 Task: Show more assessments.
Action: Mouse moved to (752, 84)
Screenshot: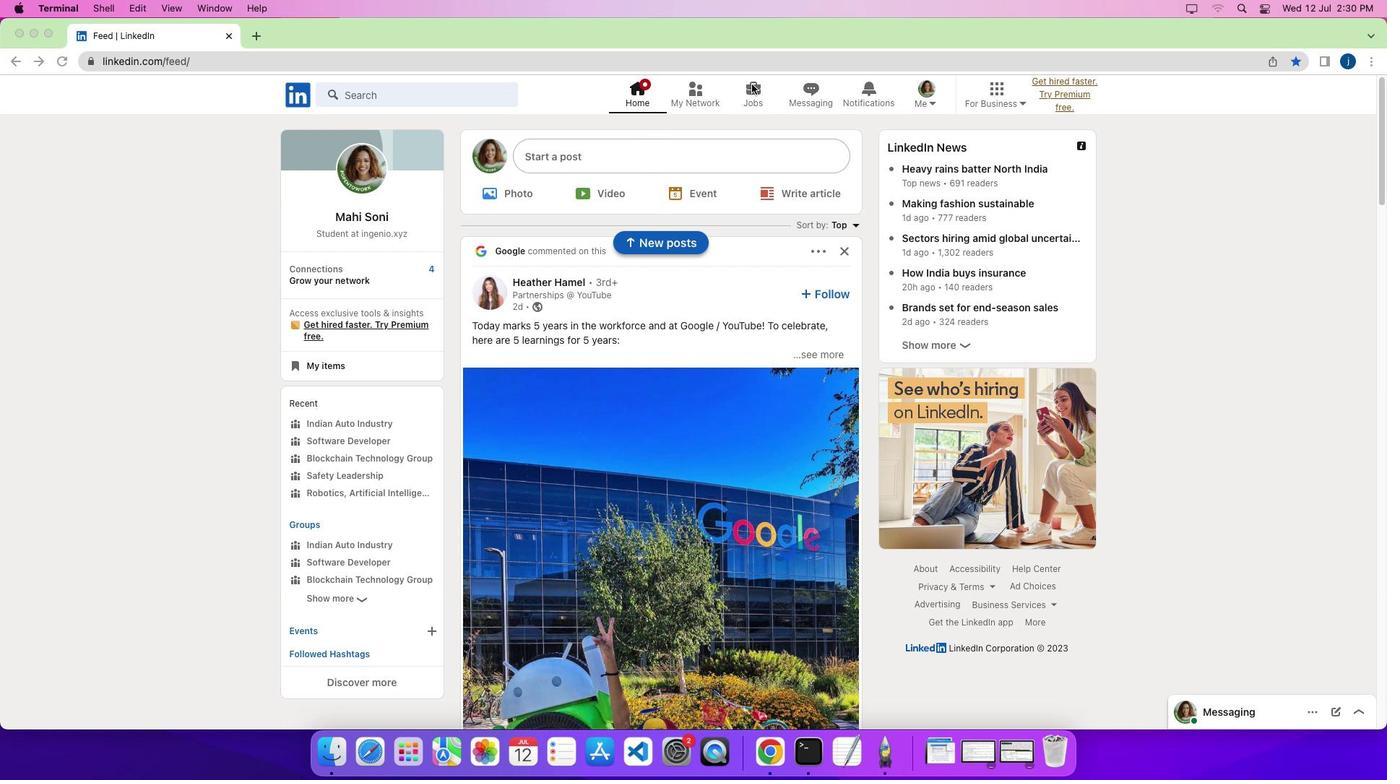 
Action: Mouse pressed left at (752, 84)
Screenshot: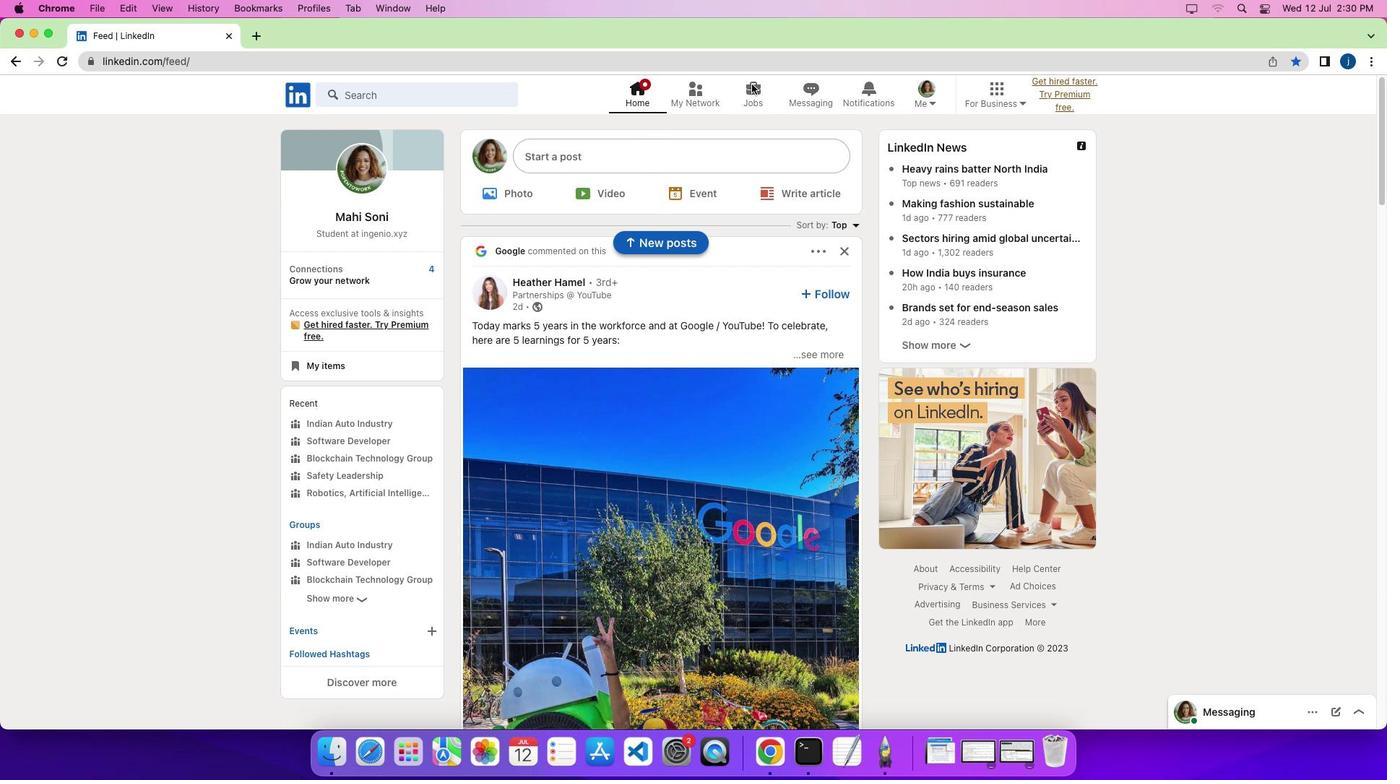 
Action: Mouse pressed left at (752, 84)
Screenshot: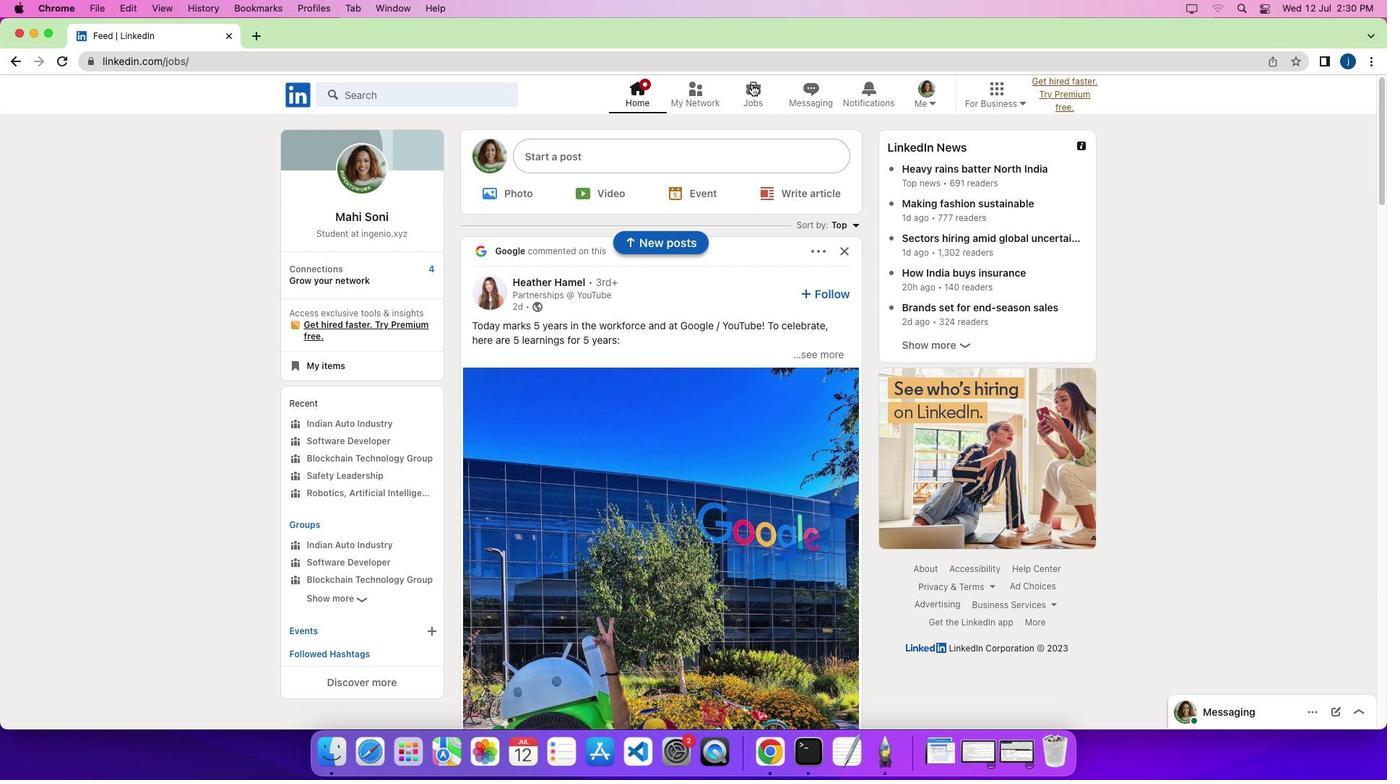 
Action: Mouse moved to (341, 463)
Screenshot: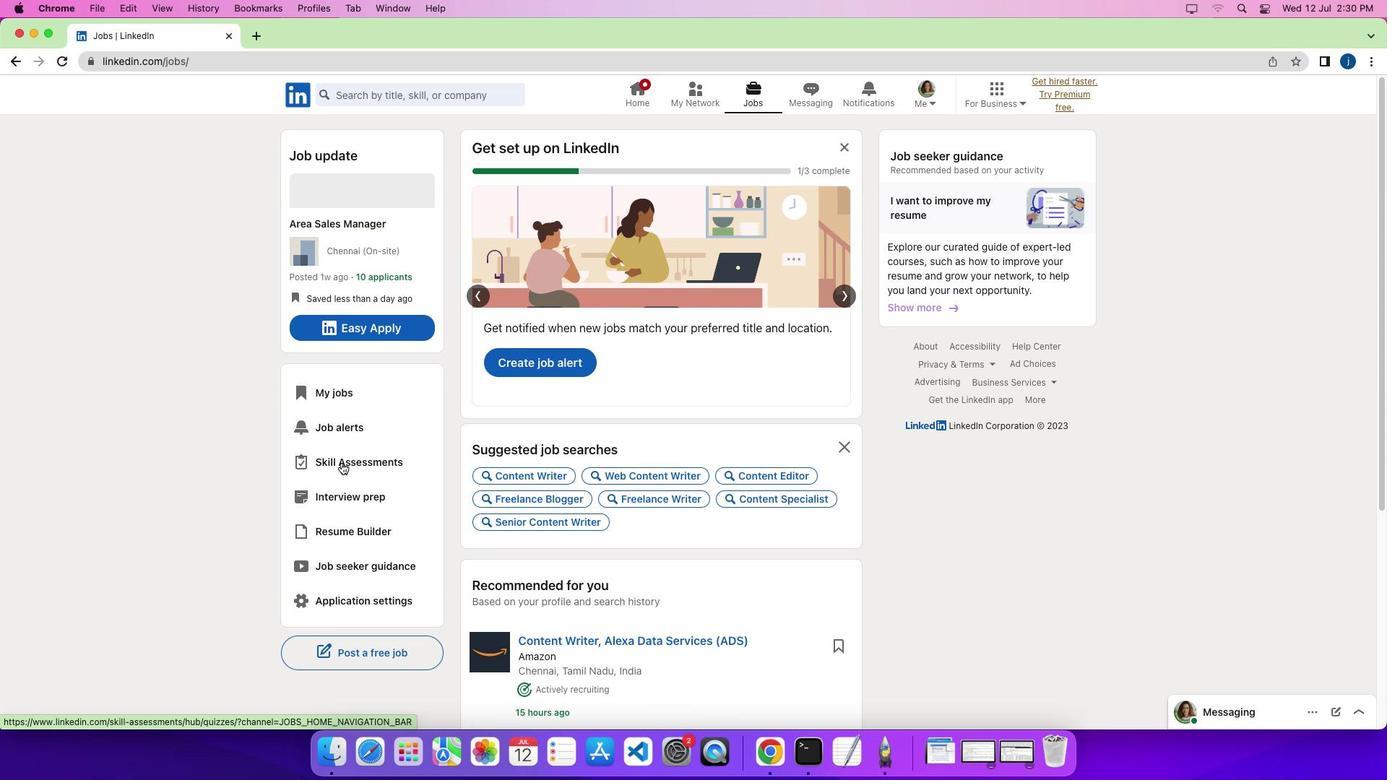
Action: Mouse pressed left at (341, 463)
Screenshot: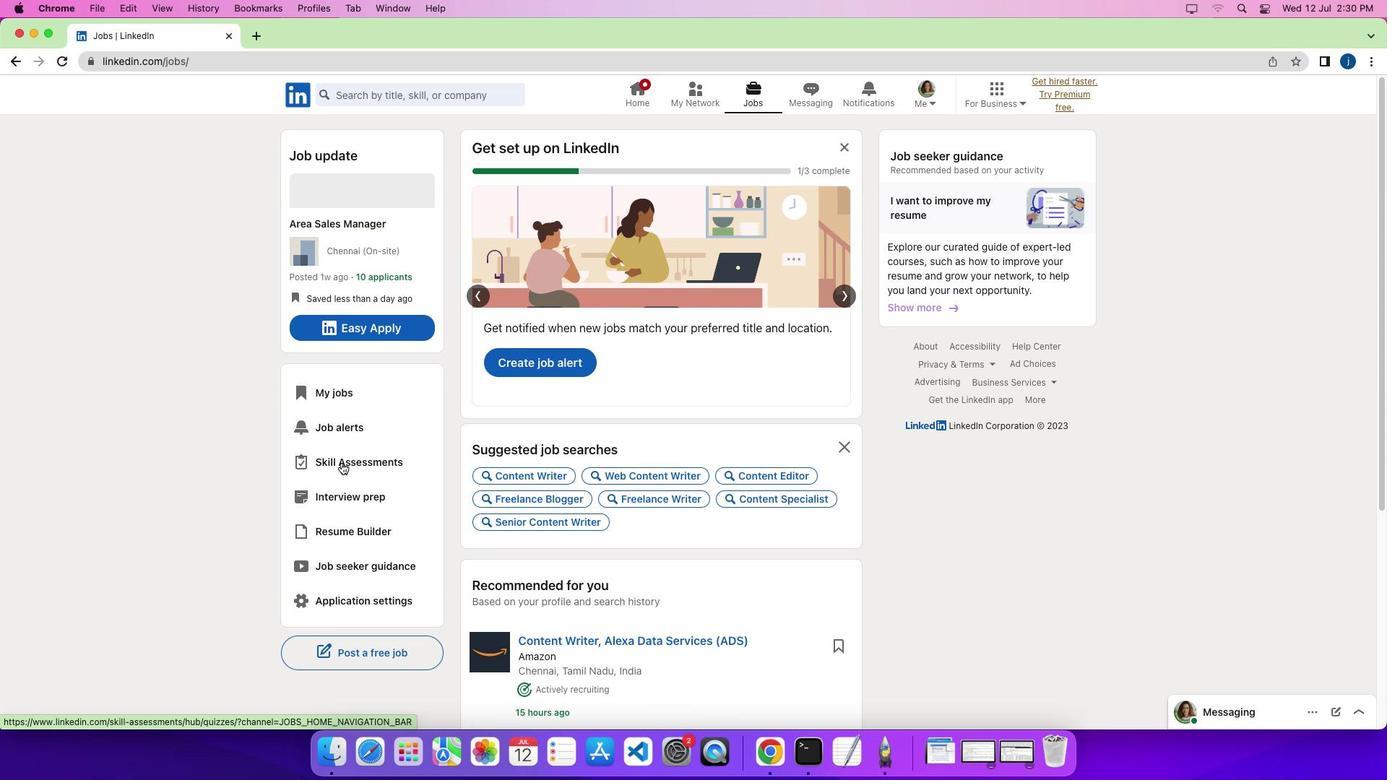 
Action: Mouse moved to (662, 276)
Screenshot: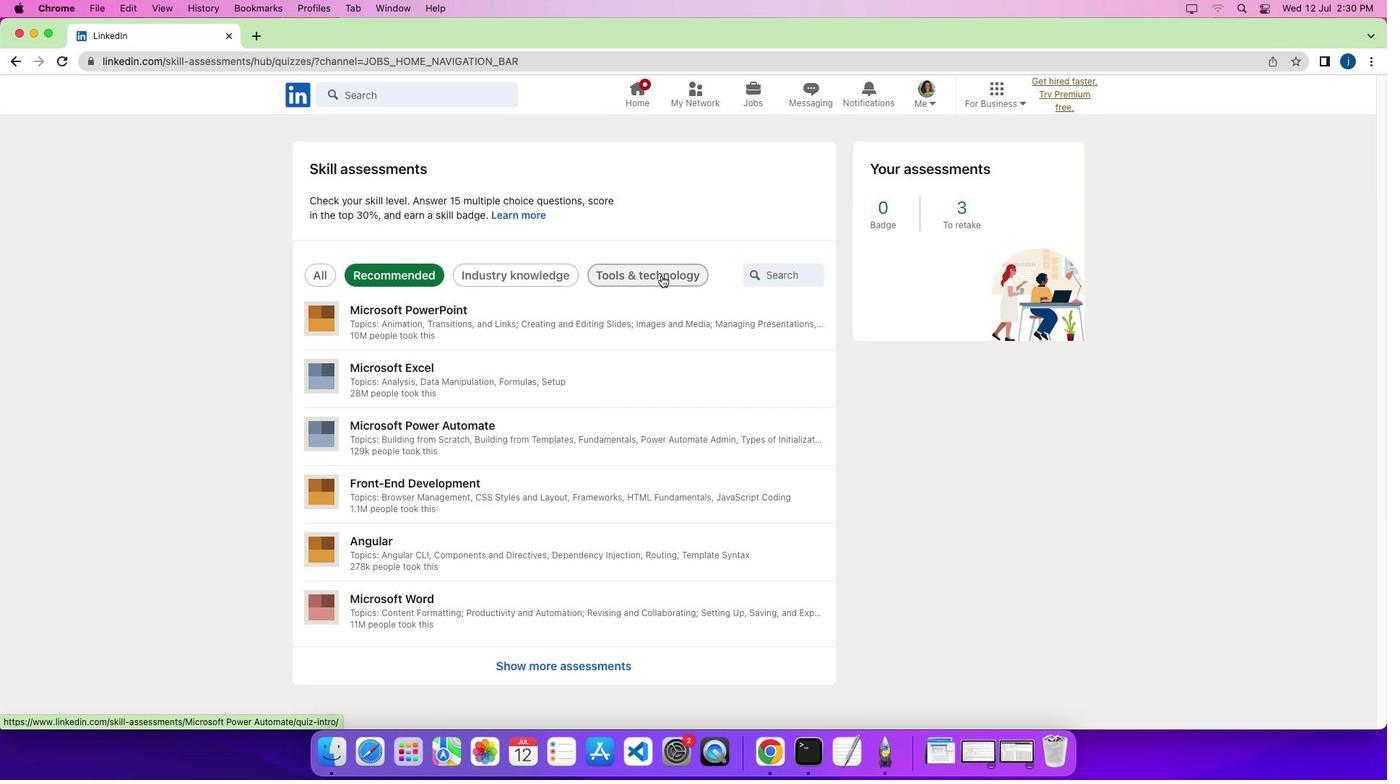 
Action: Mouse pressed left at (662, 276)
Screenshot: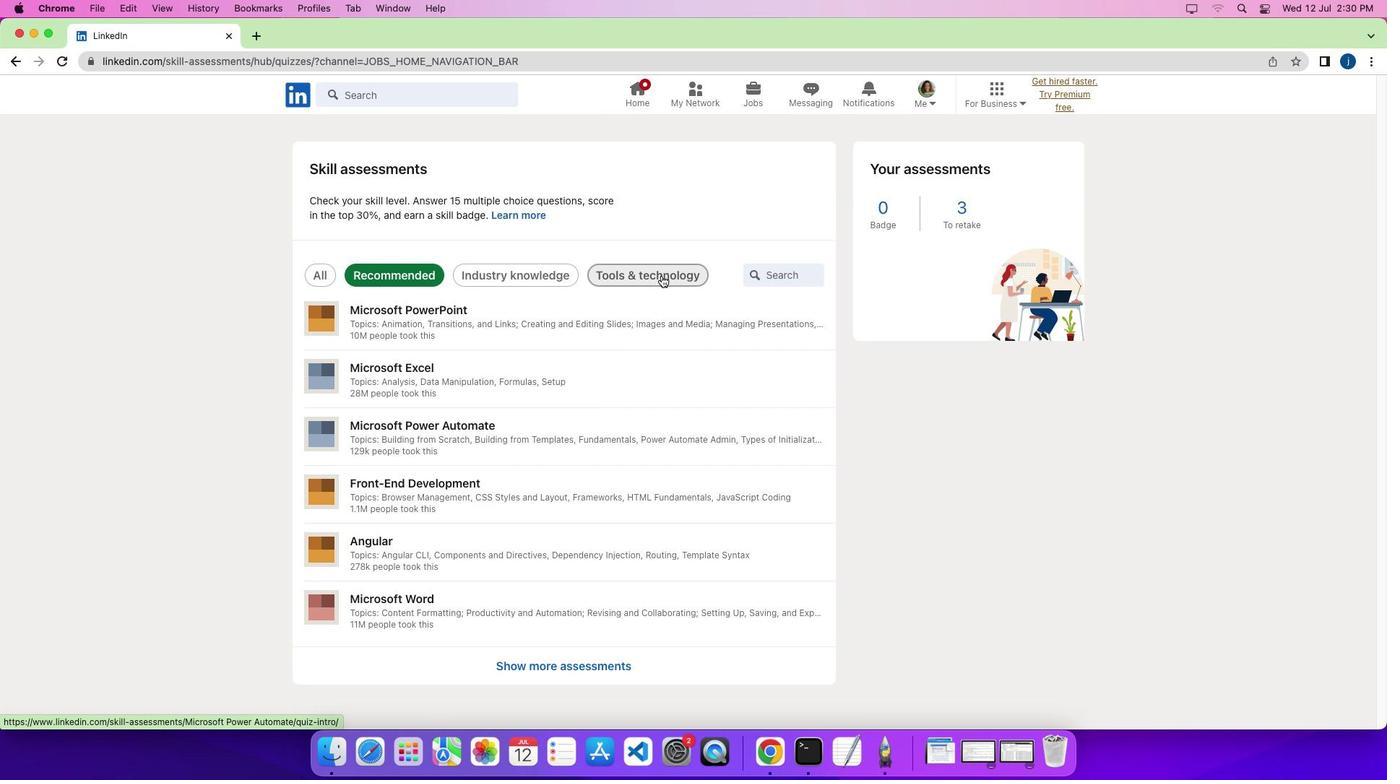 
Action: Mouse moved to (565, 659)
Screenshot: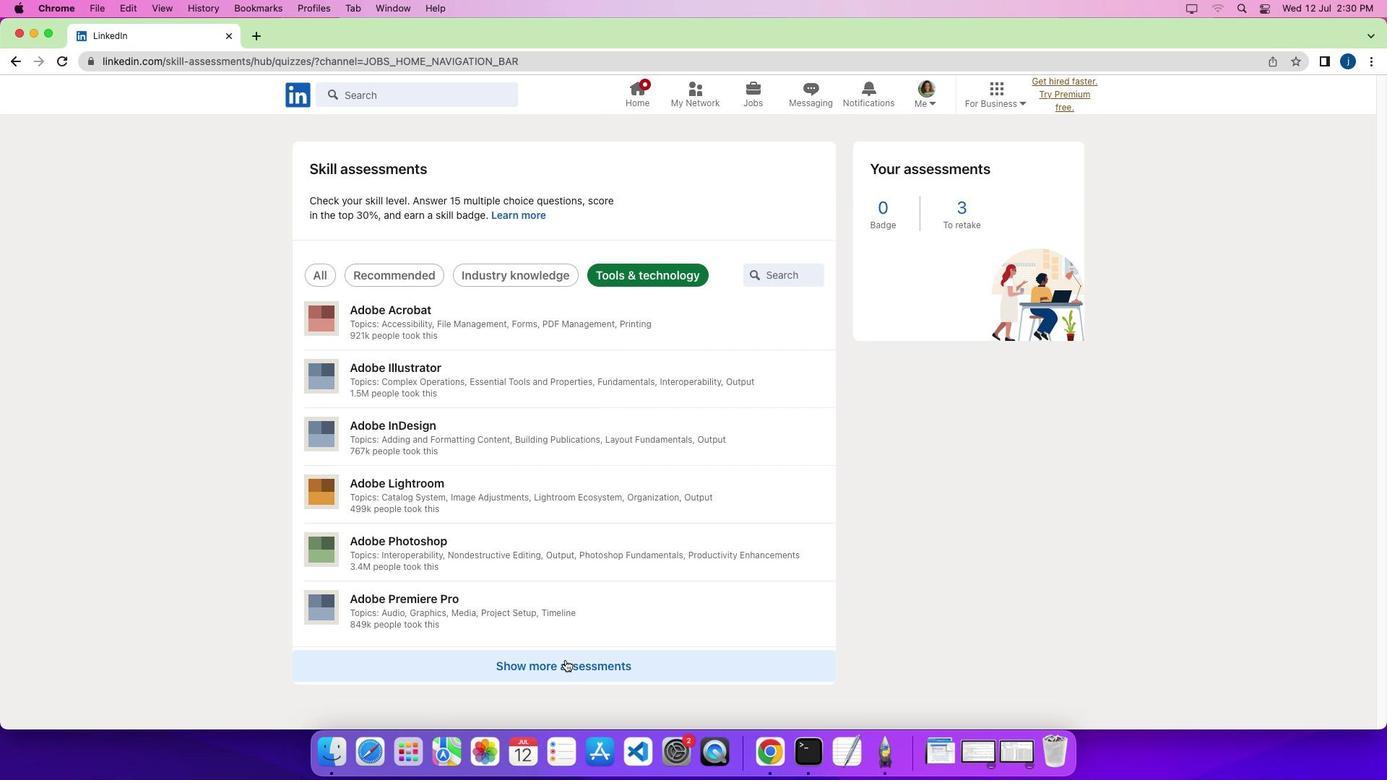 
Action: Mouse pressed left at (565, 659)
Screenshot: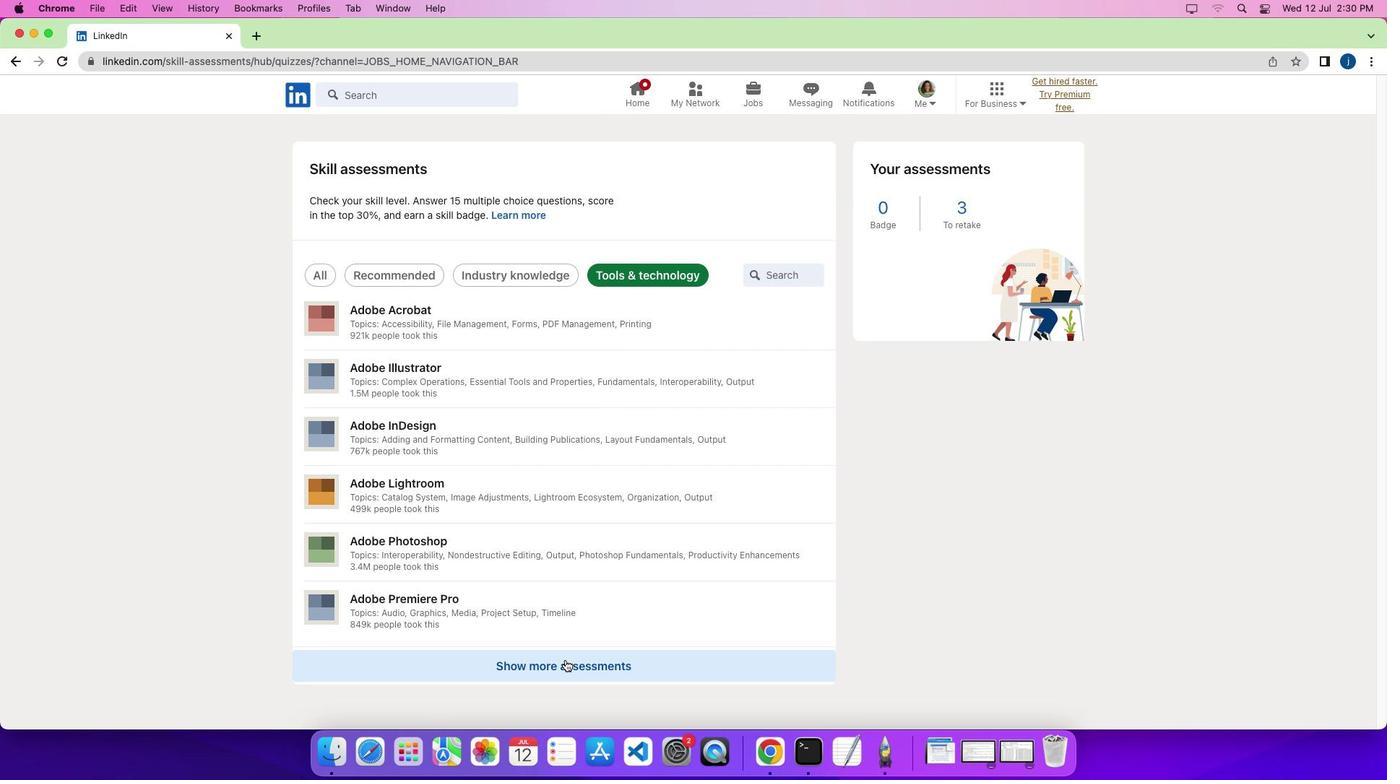 
Action: Mouse moved to (557, 589)
Screenshot: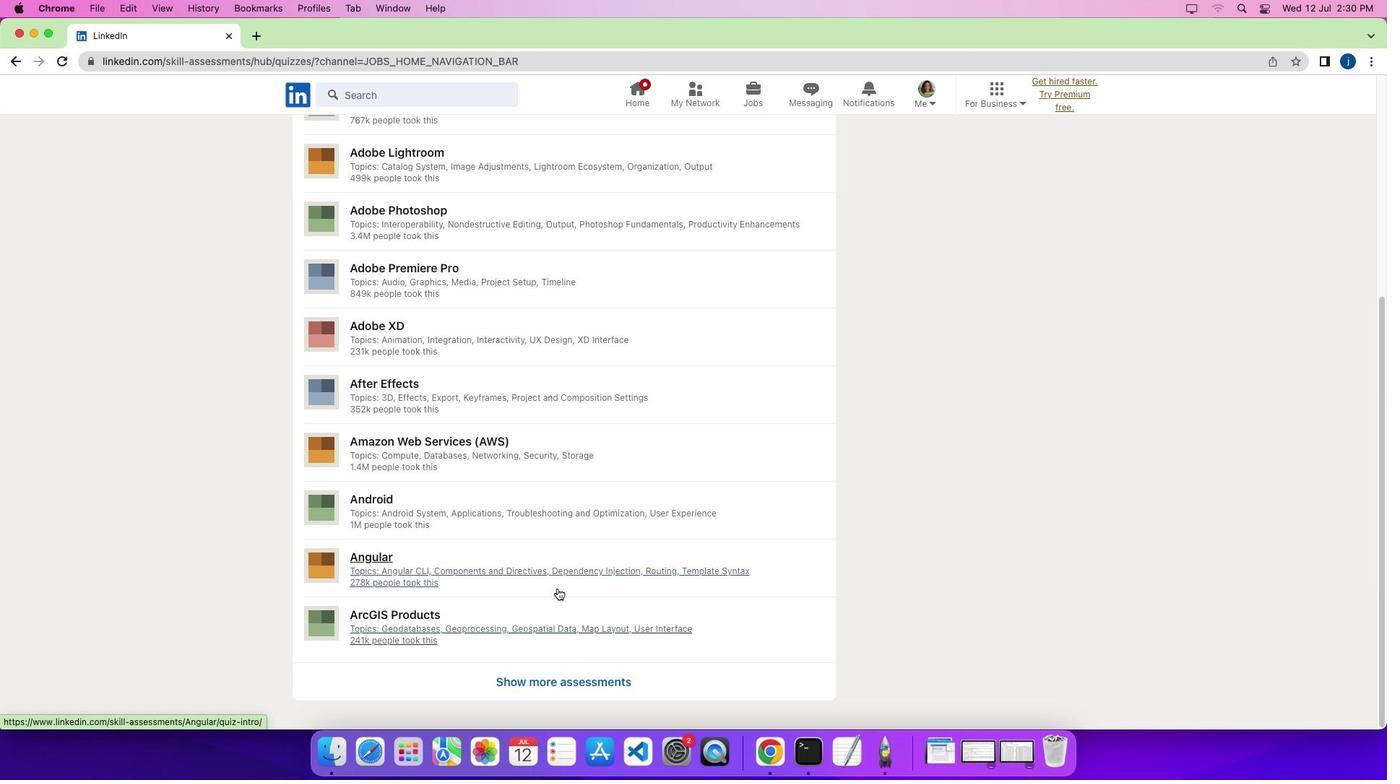 
Action: Mouse scrolled (557, 589) with delta (0, 0)
Screenshot: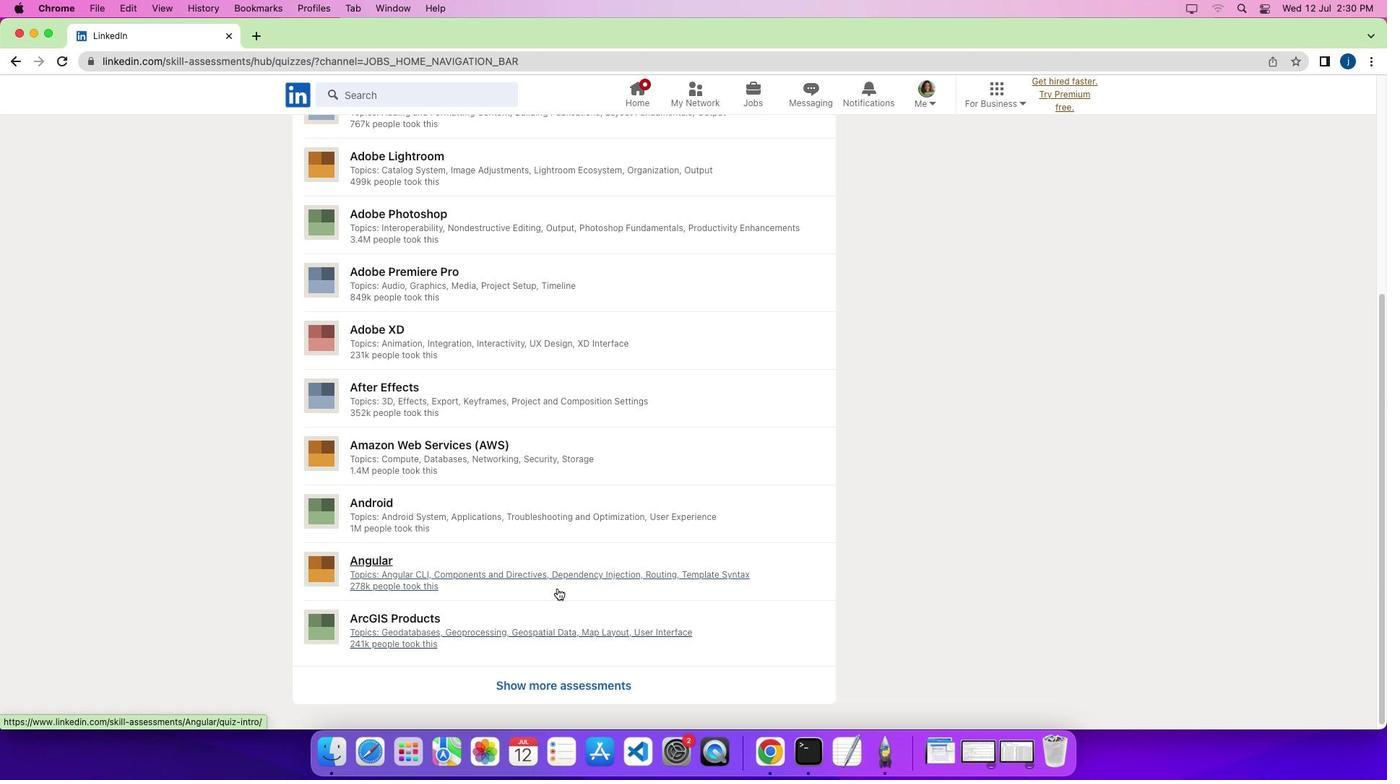 
Action: Mouse scrolled (557, 589) with delta (0, 0)
Screenshot: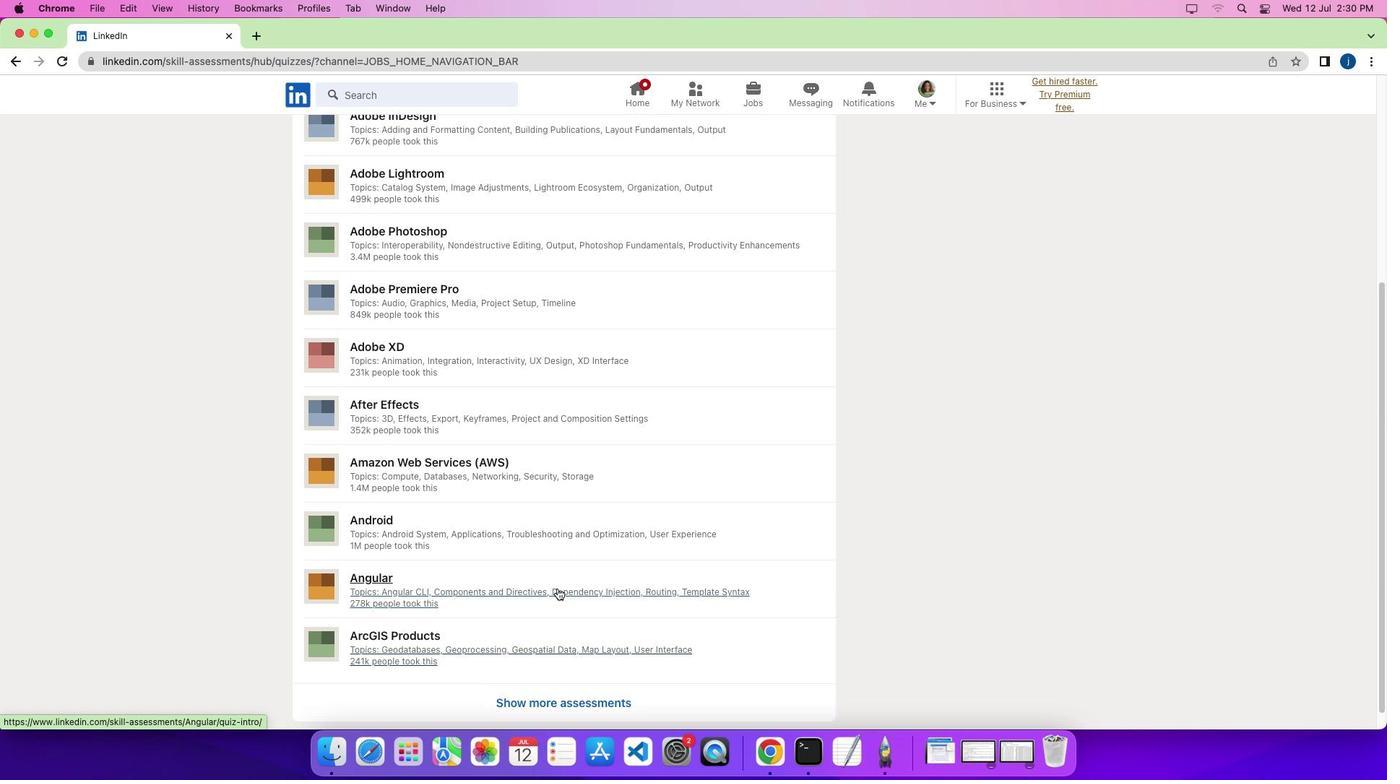 
Action: Mouse scrolled (557, 589) with delta (0, 2)
Screenshot: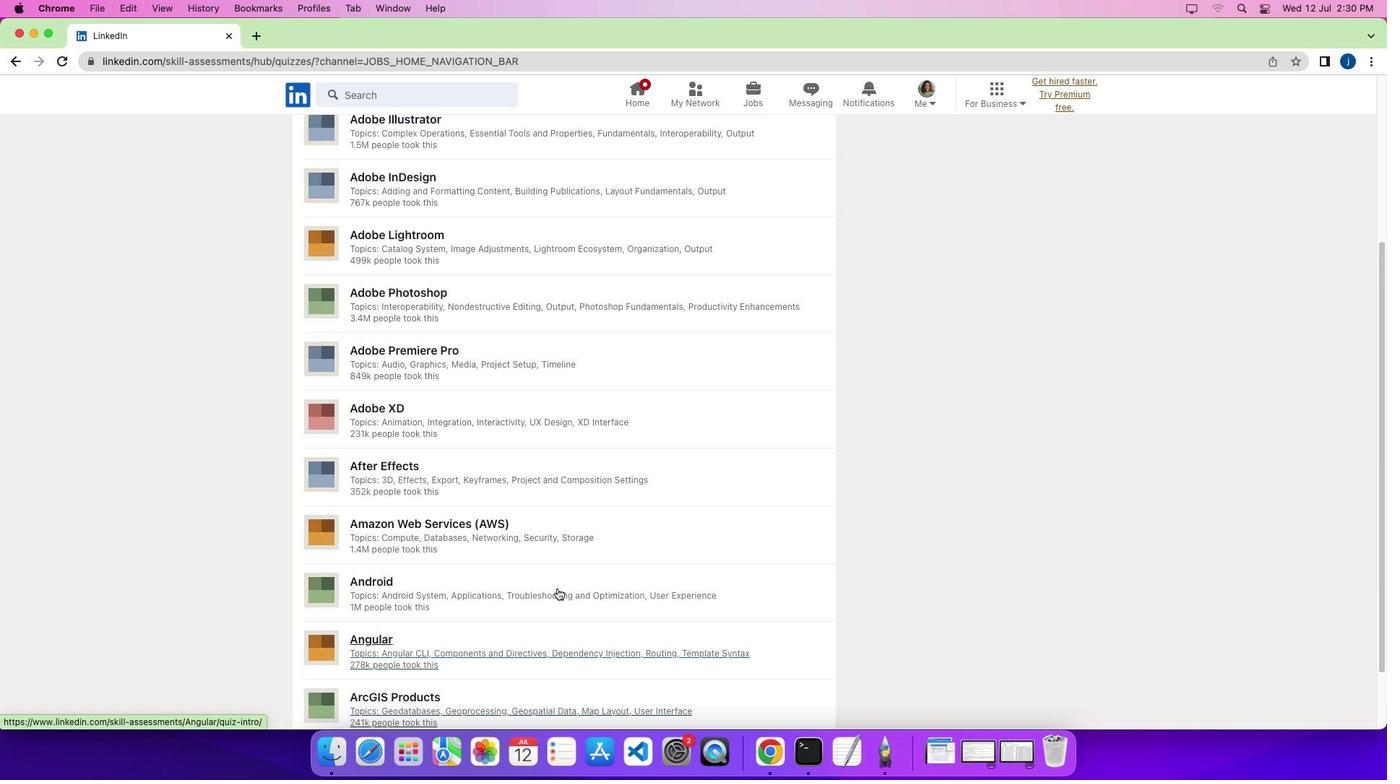 
Action: Mouse scrolled (557, 589) with delta (0, 4)
Screenshot: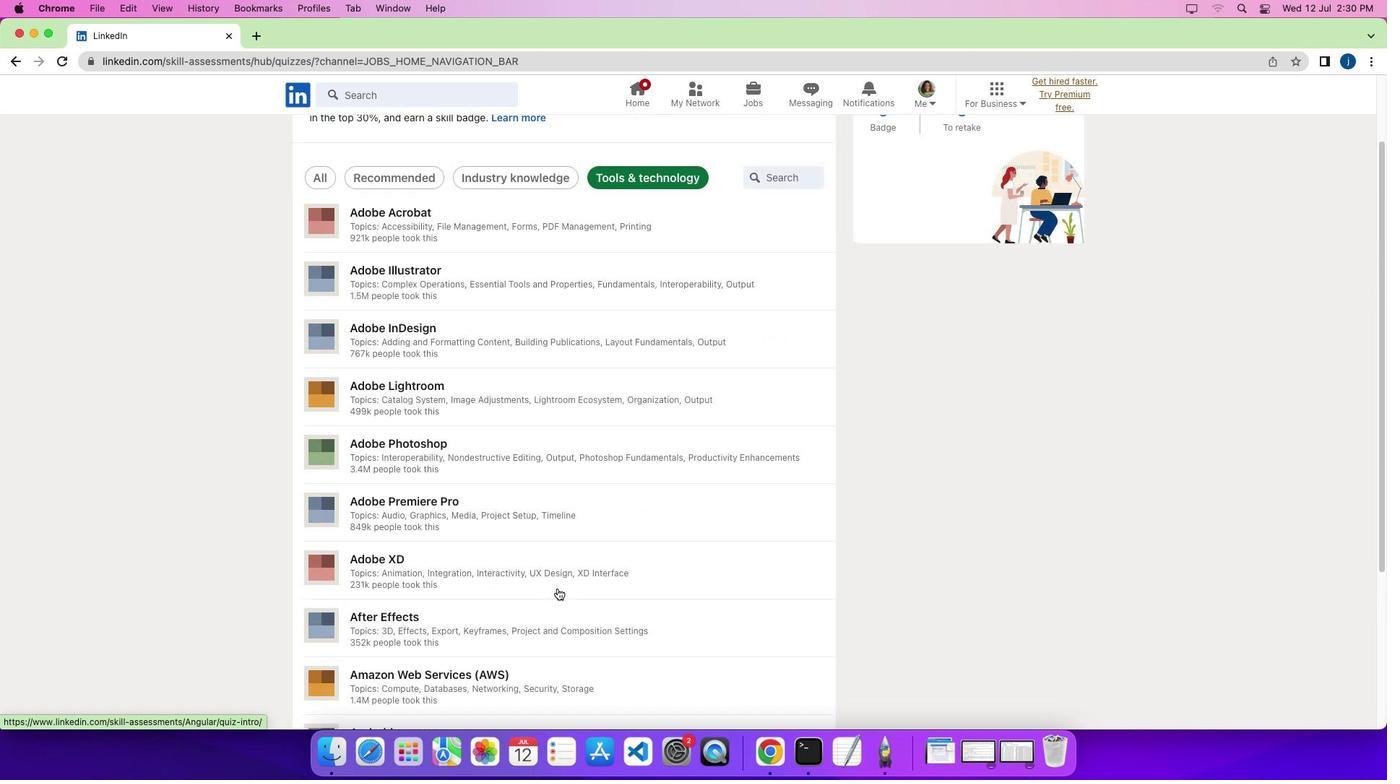 
Action: Mouse moved to (557, 587)
Screenshot: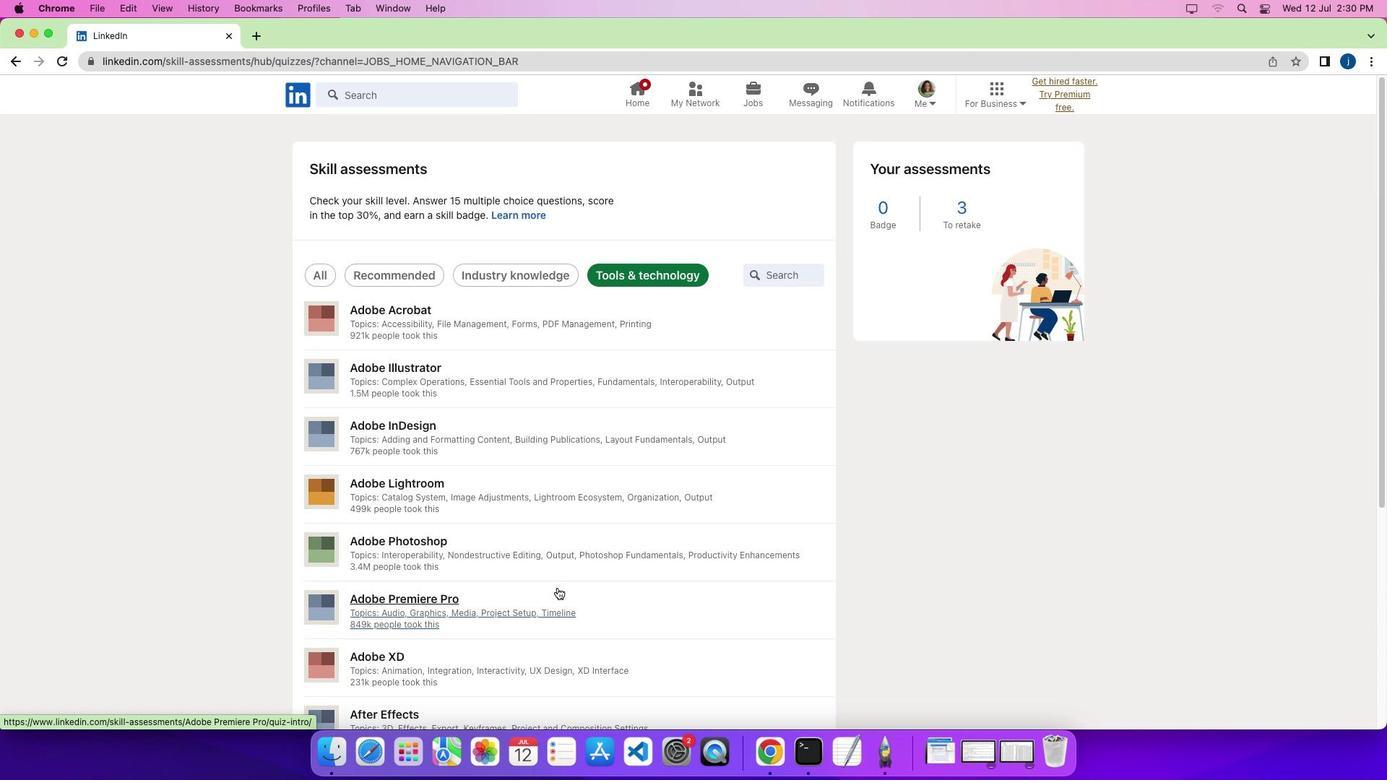 
Action: Mouse scrolled (557, 587) with delta (0, 0)
Screenshot: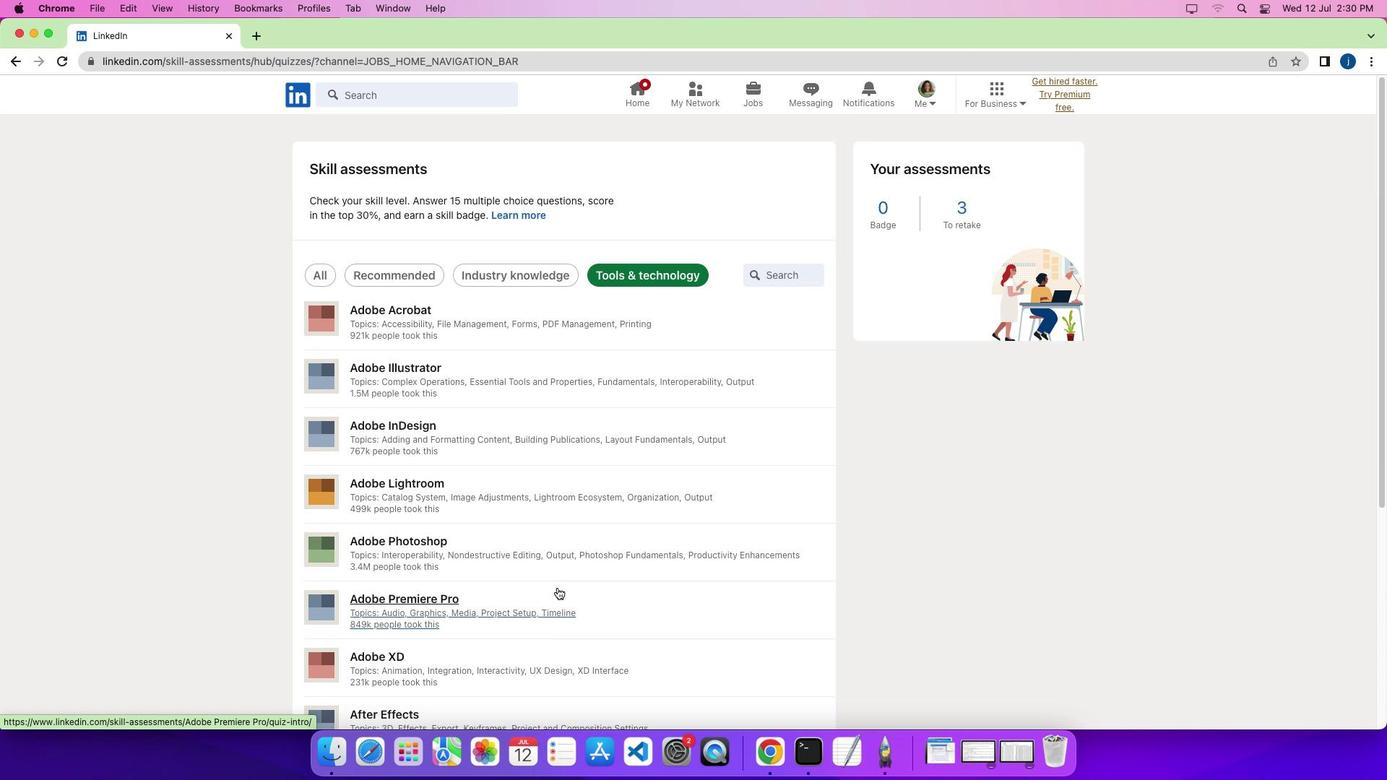 
Action: Mouse scrolled (557, 587) with delta (0, 0)
Screenshot: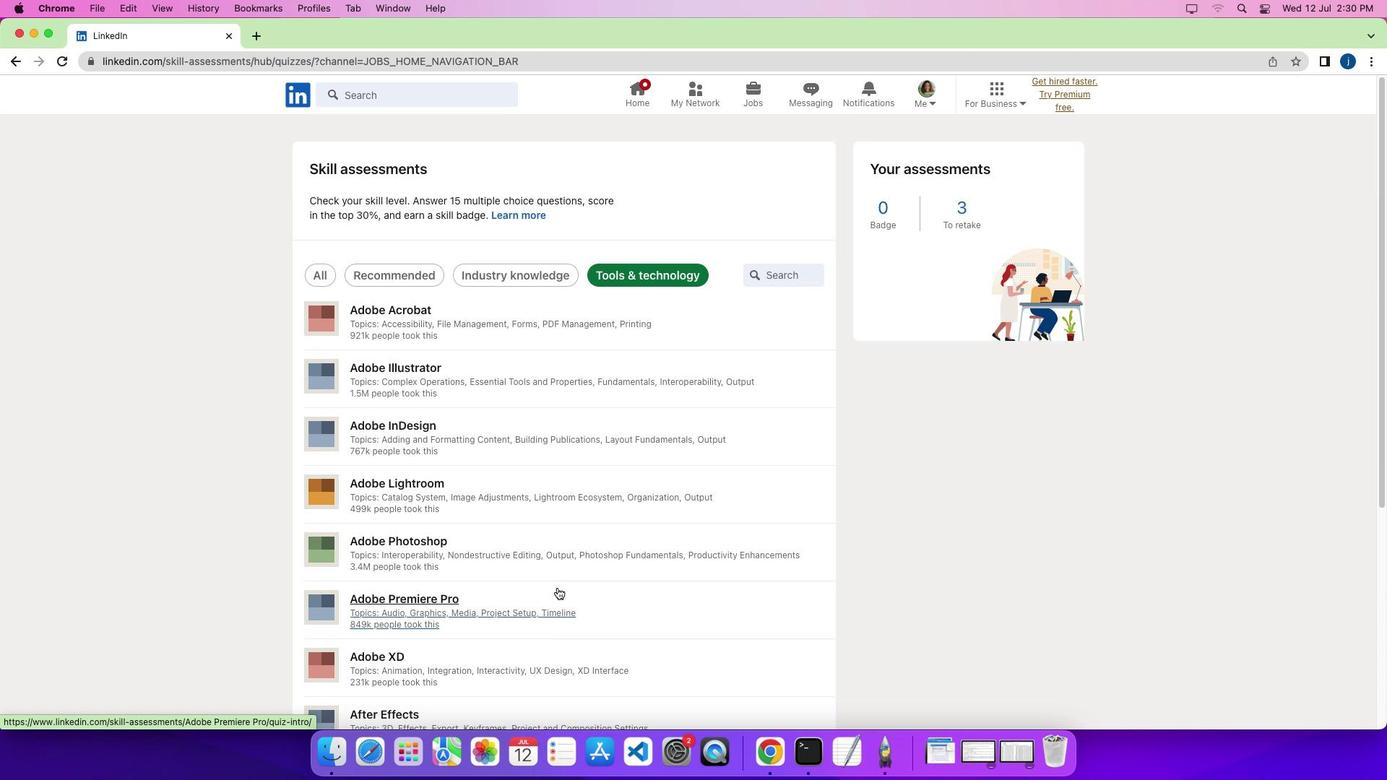 
